 Task: Add the task  Implement a new cloud-based sales management system for a company to the section Fast Flow in the project AtlasTech and add a Due Date to the respective task as 2024/03/14
Action: Mouse moved to (81, 287)
Screenshot: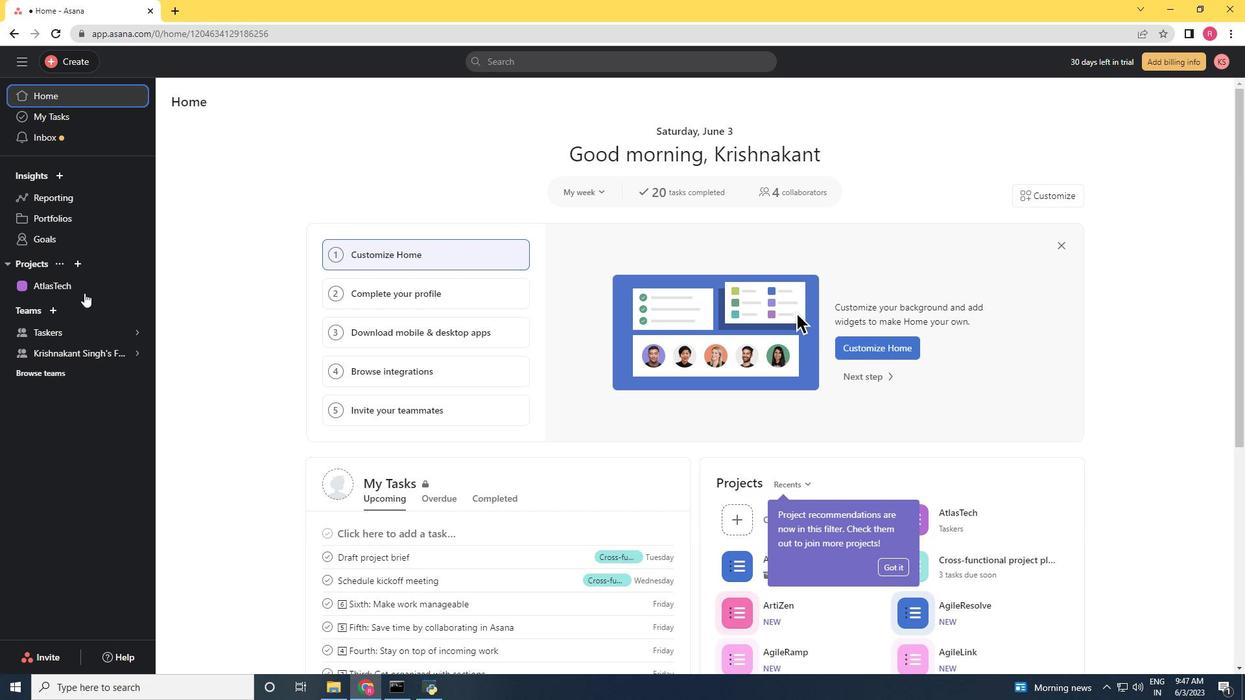 
Action: Mouse pressed left at (81, 287)
Screenshot: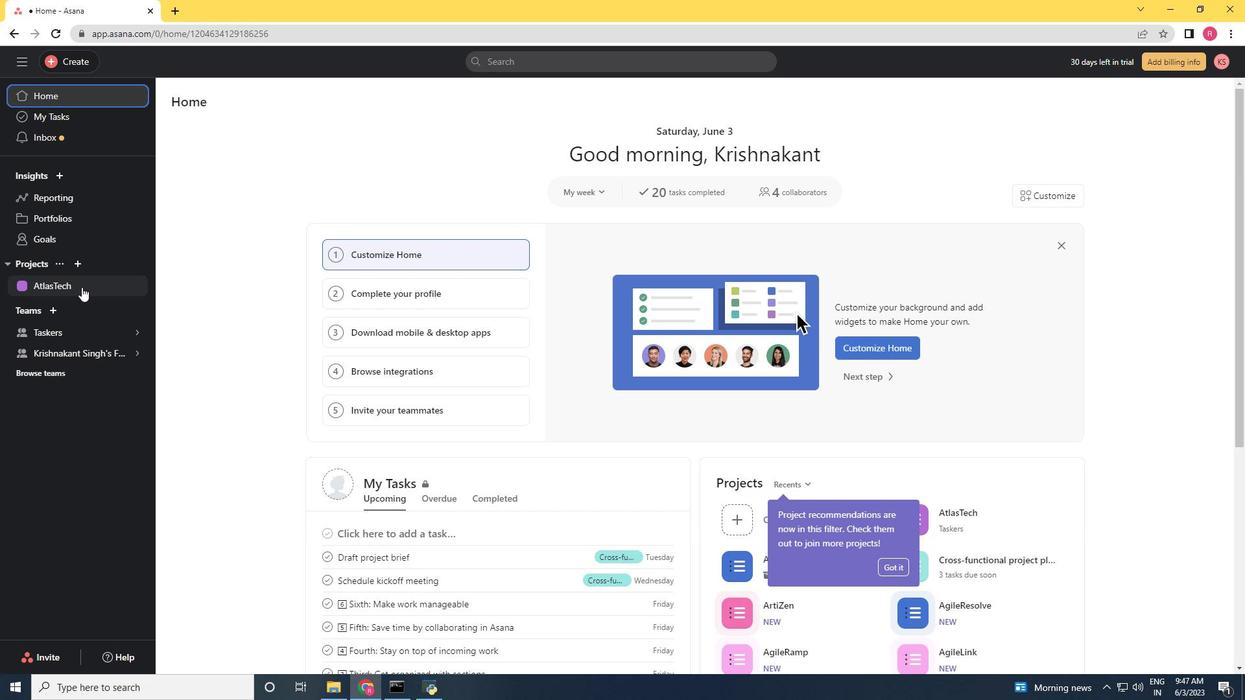 
Action: Mouse moved to (722, 282)
Screenshot: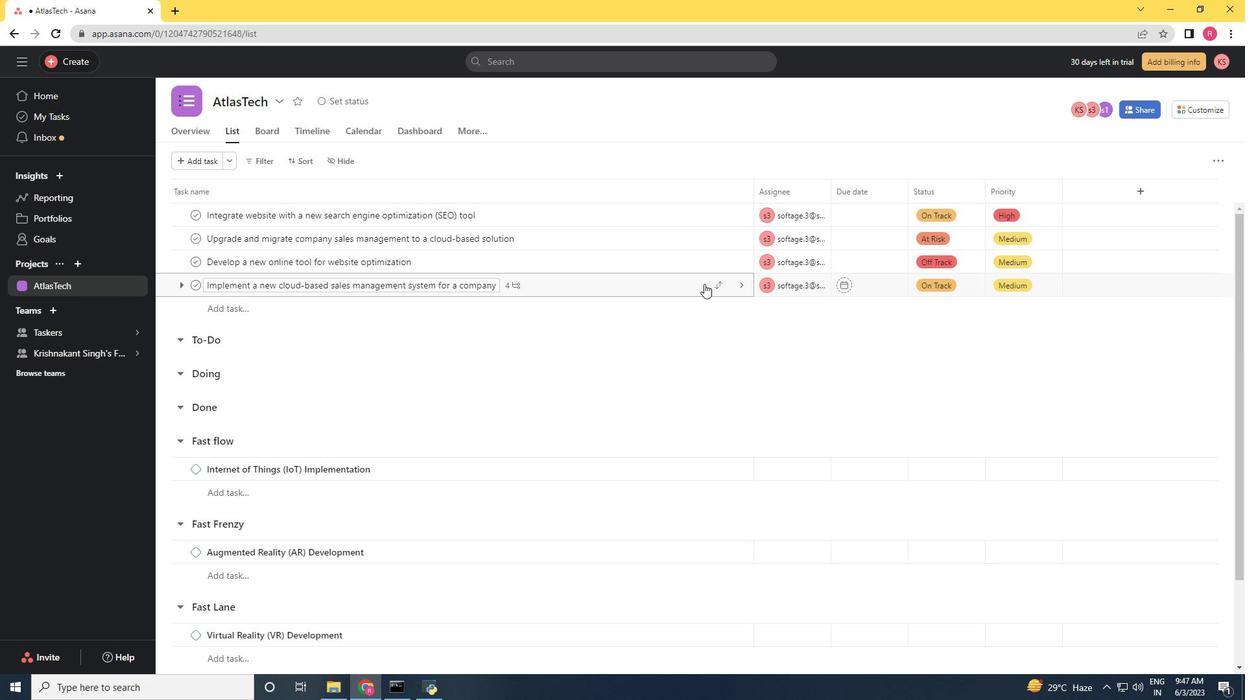 
Action: Mouse pressed left at (722, 282)
Screenshot: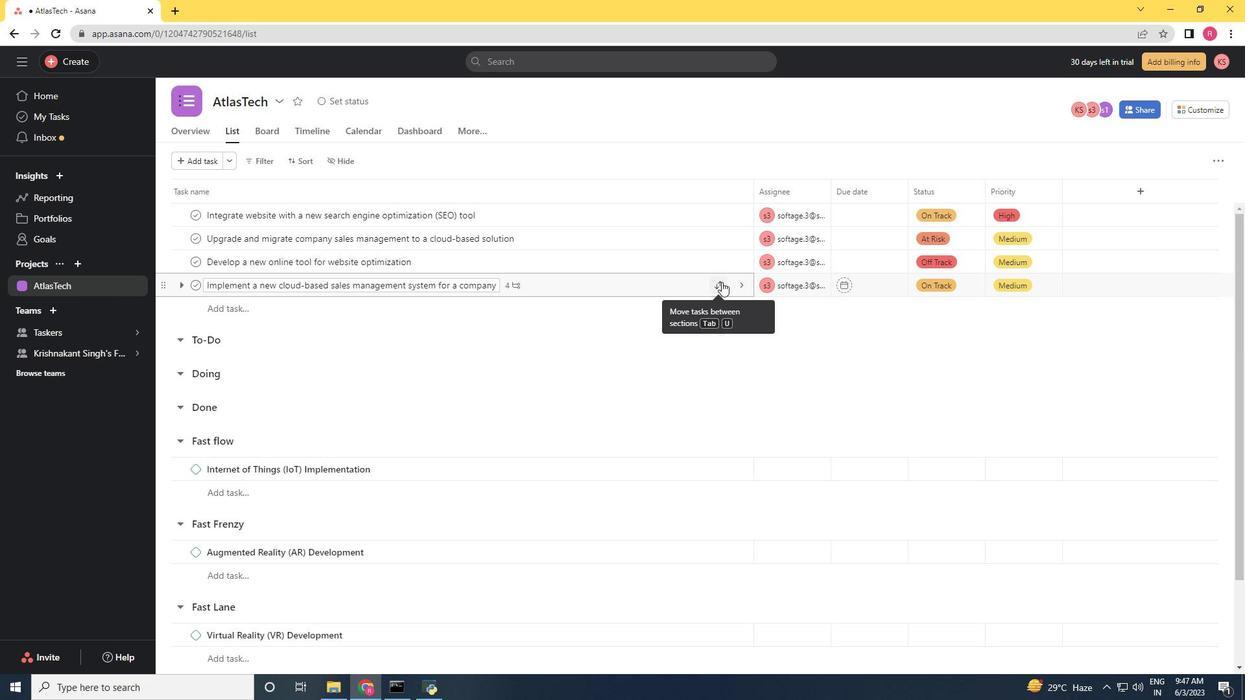 
Action: Mouse moved to (672, 418)
Screenshot: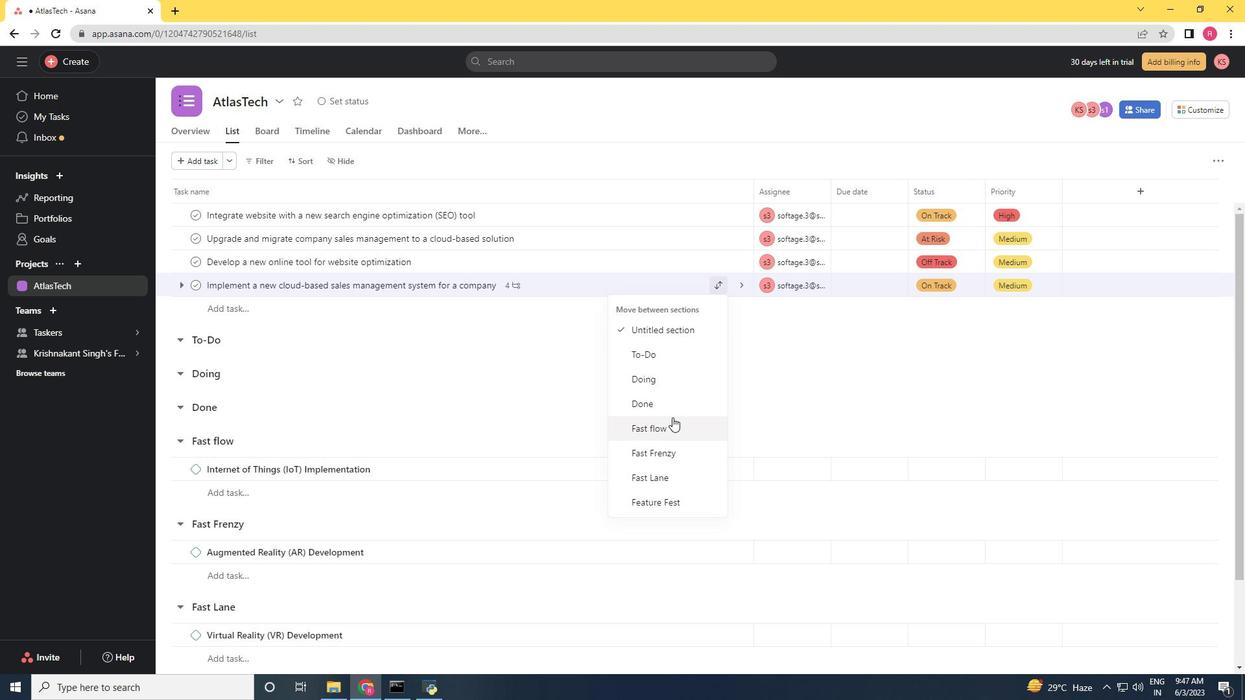 
Action: Mouse pressed left at (672, 418)
Screenshot: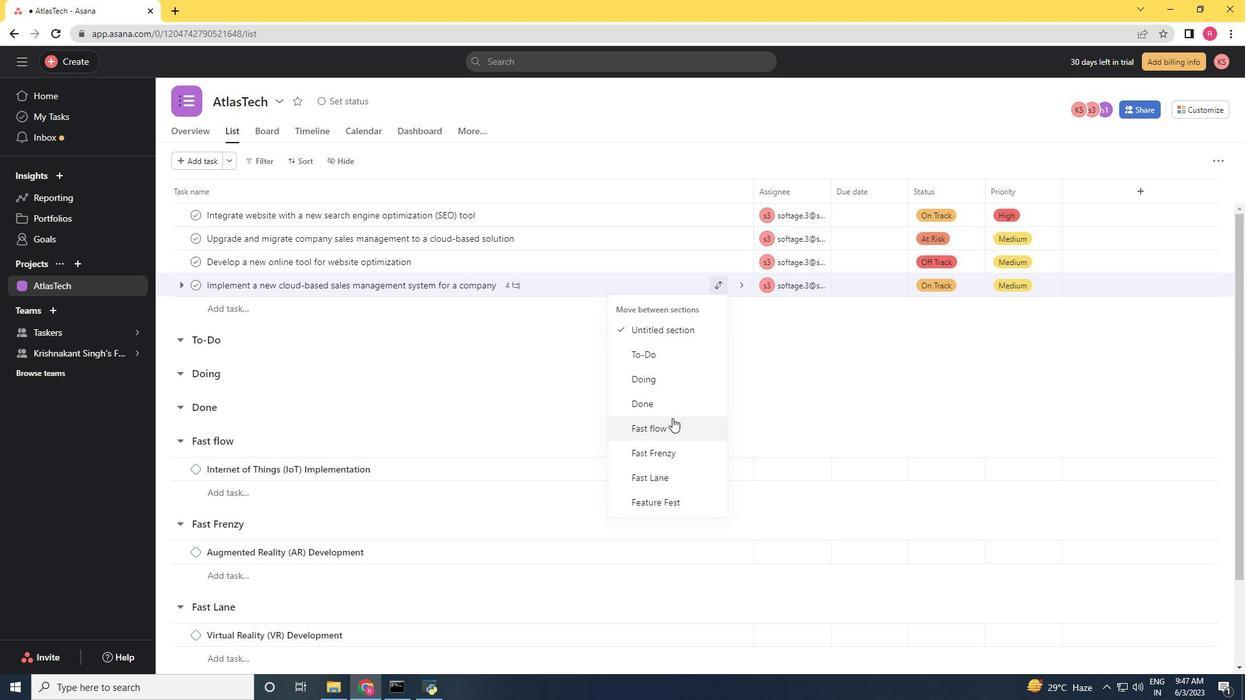 
Action: Mouse moved to (597, 443)
Screenshot: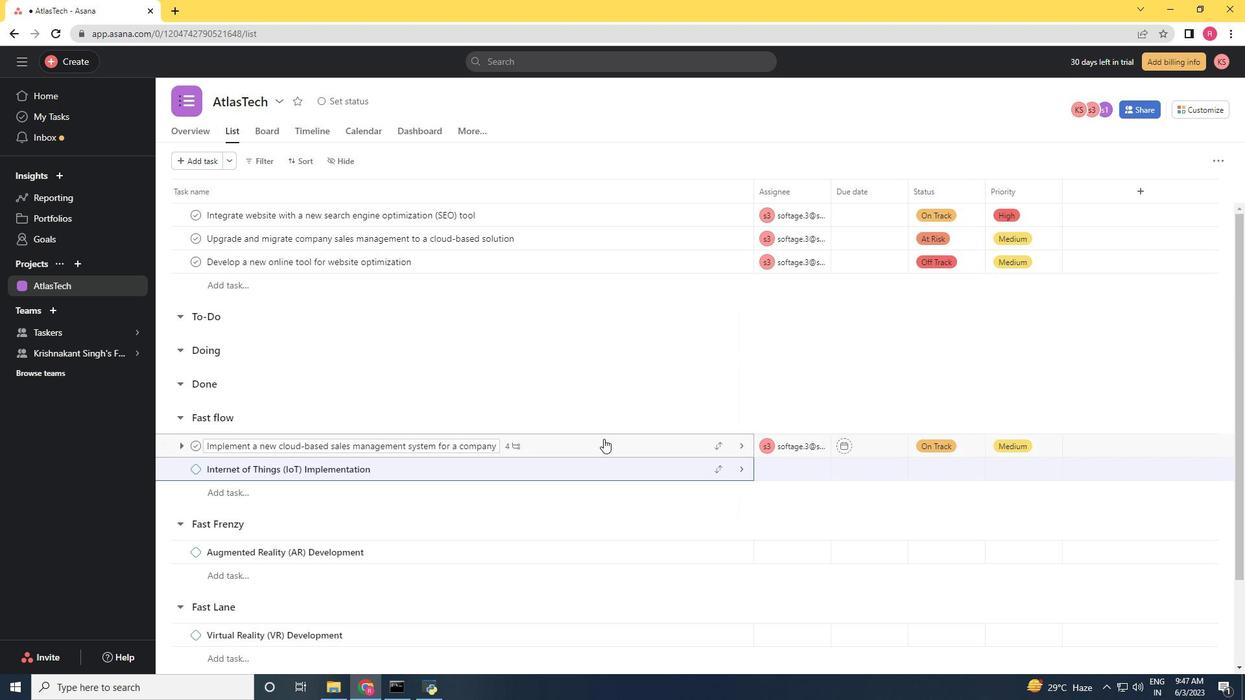 
Action: Mouse pressed left at (597, 443)
Screenshot: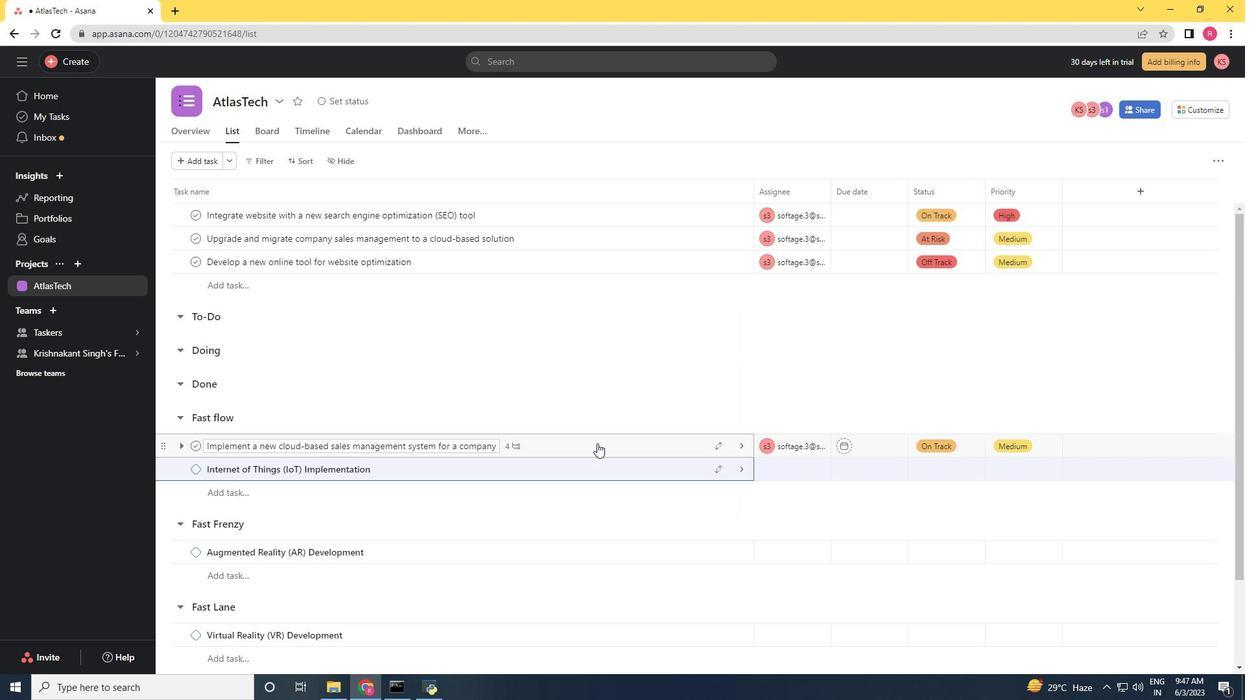 
Action: Mouse moved to (953, 285)
Screenshot: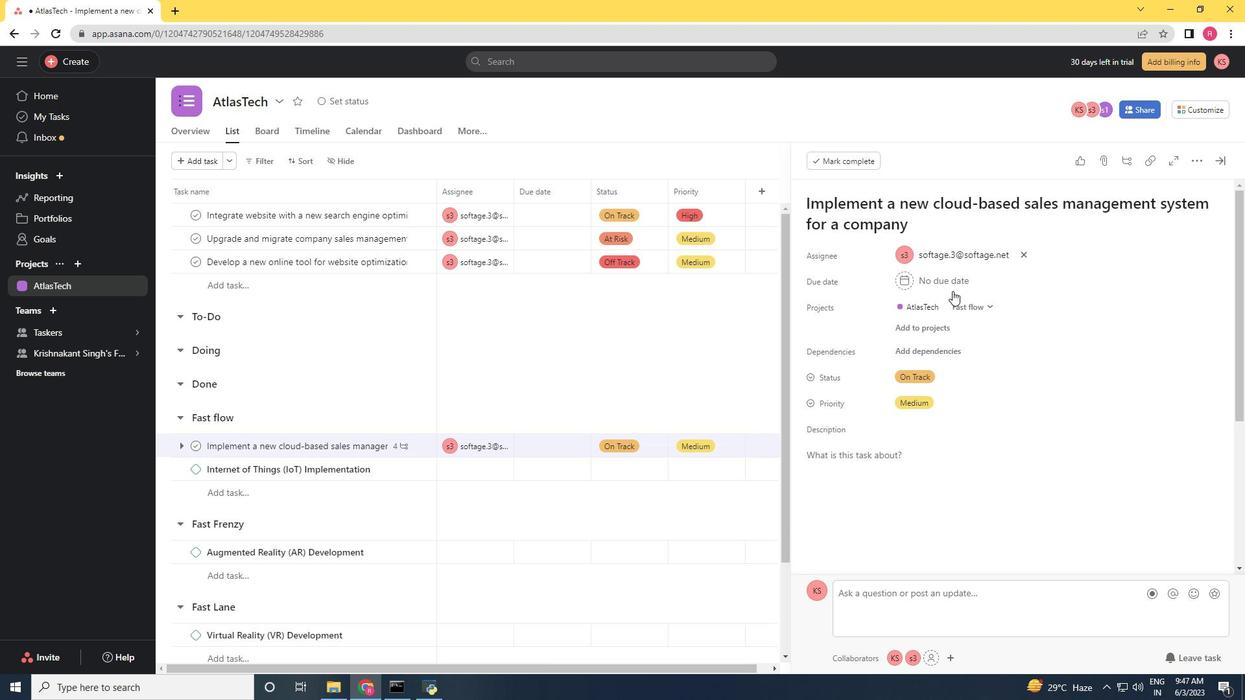
Action: Mouse pressed left at (953, 285)
Screenshot: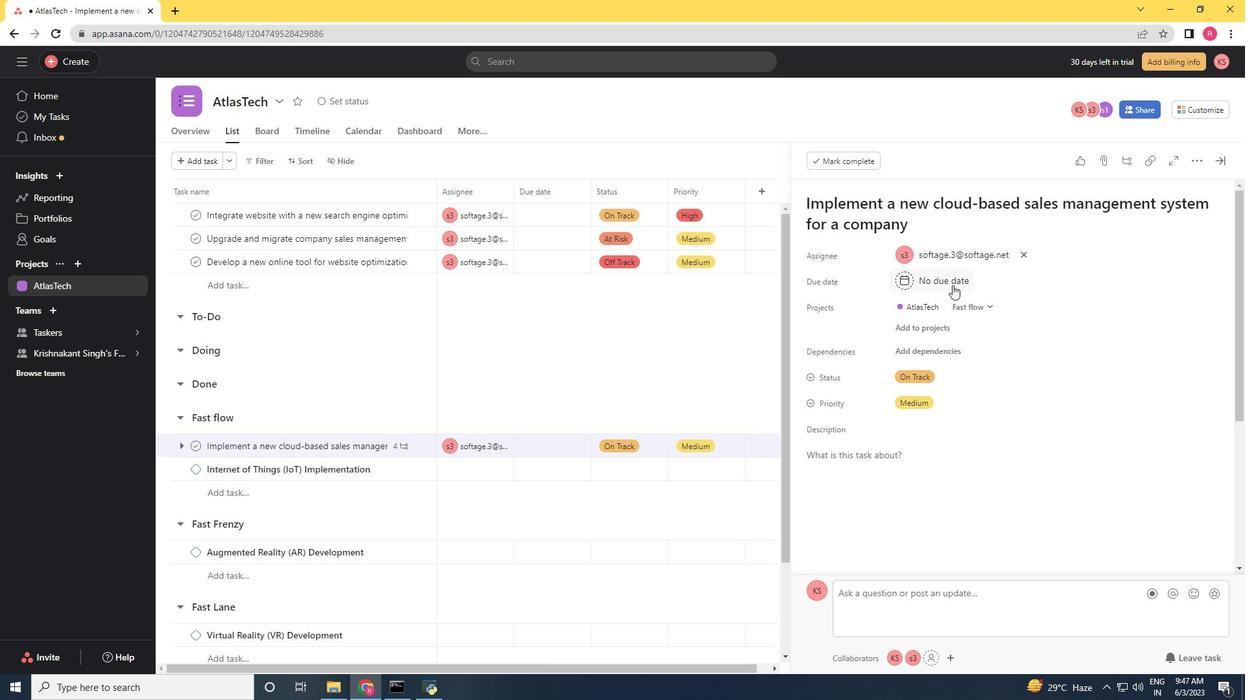 
Action: Mouse moved to (1054, 349)
Screenshot: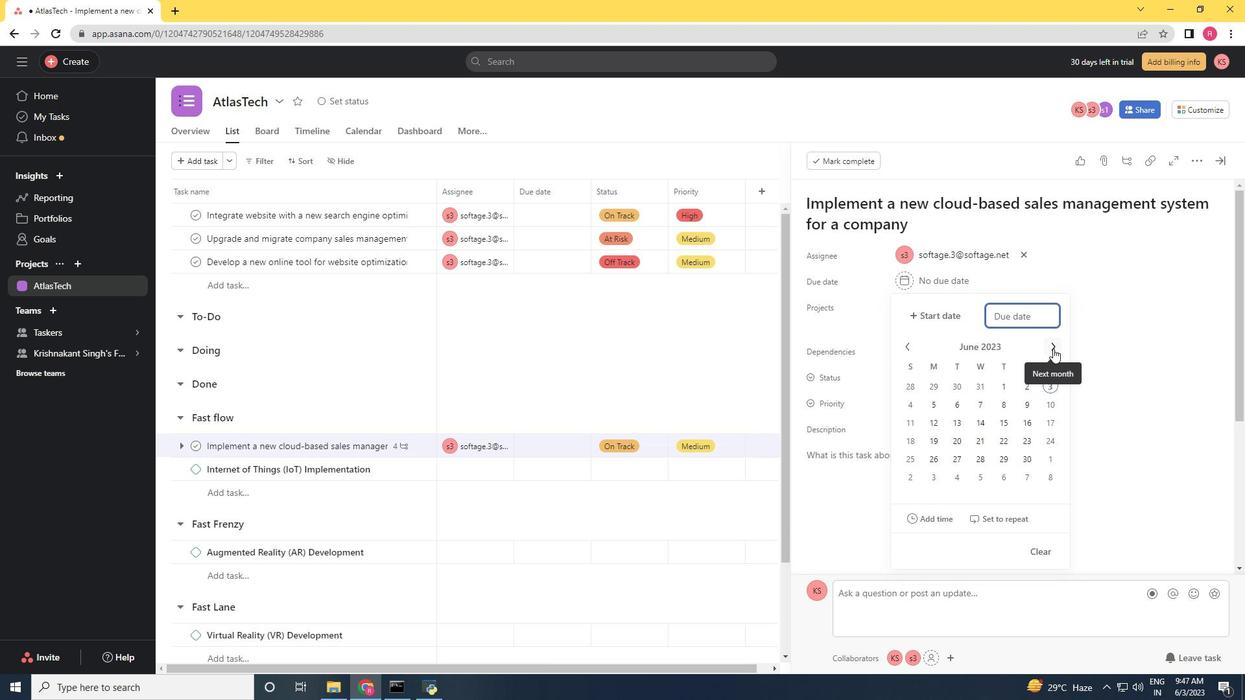 
Action: Mouse pressed left at (1054, 349)
Screenshot: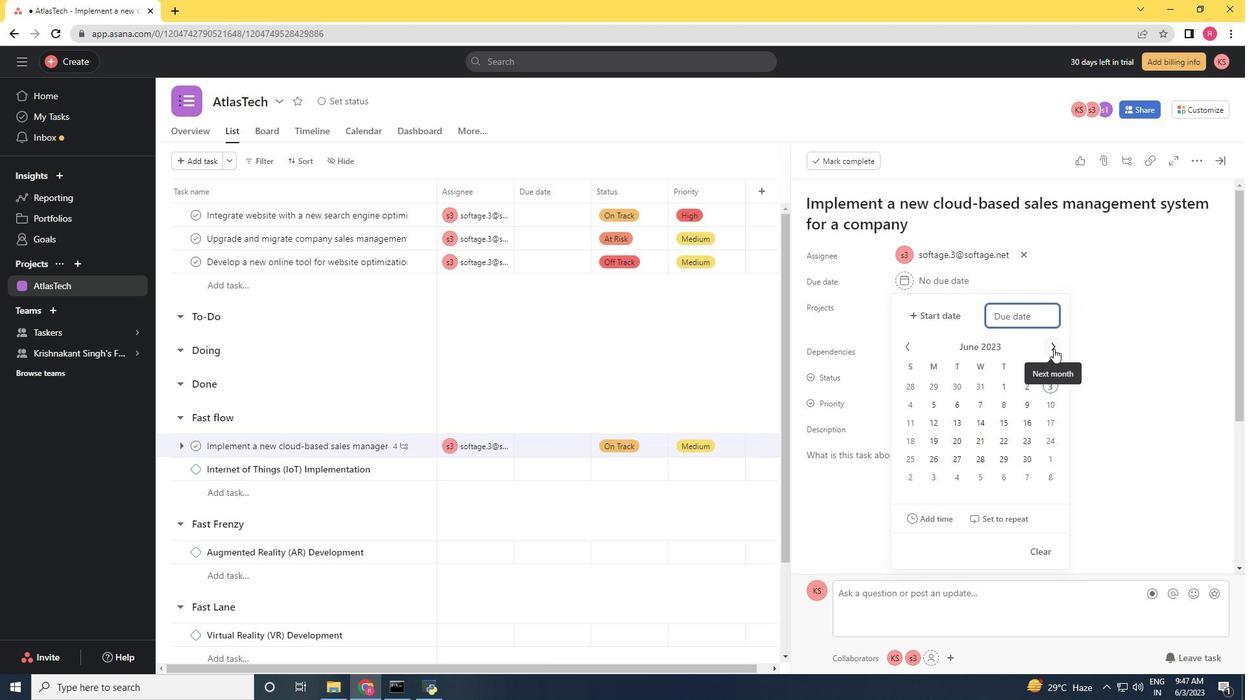 
Action: Mouse pressed left at (1054, 349)
Screenshot: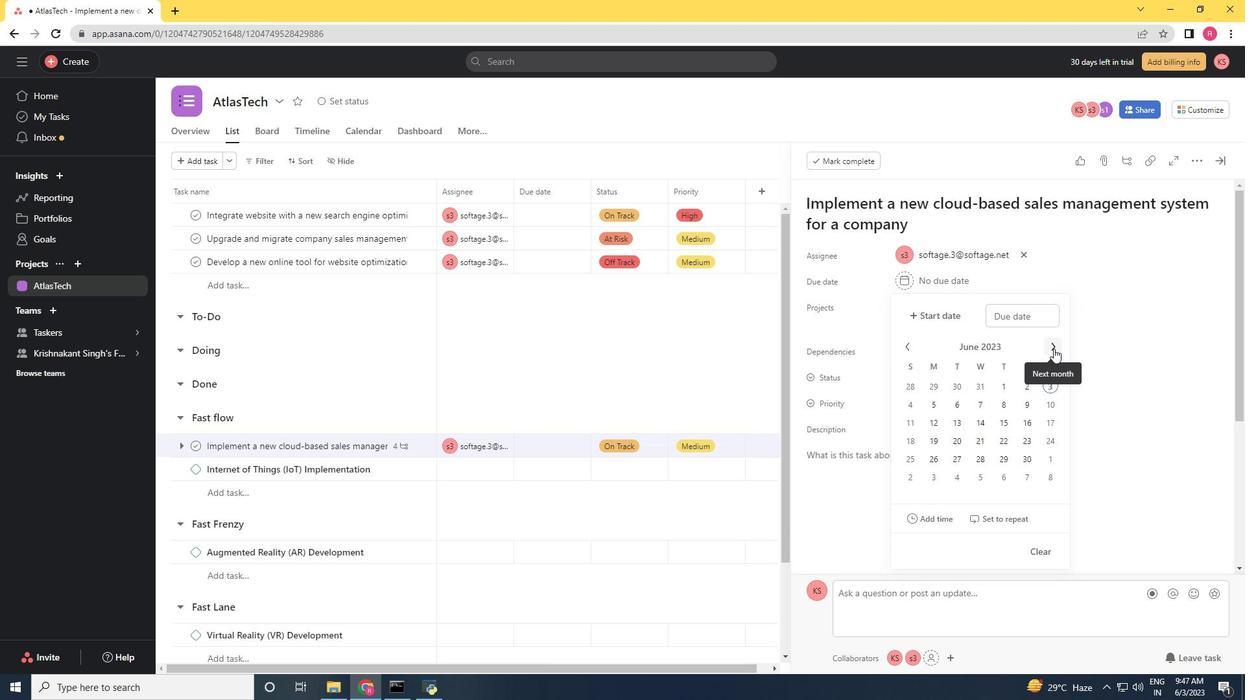 
Action: Mouse pressed left at (1054, 349)
Screenshot: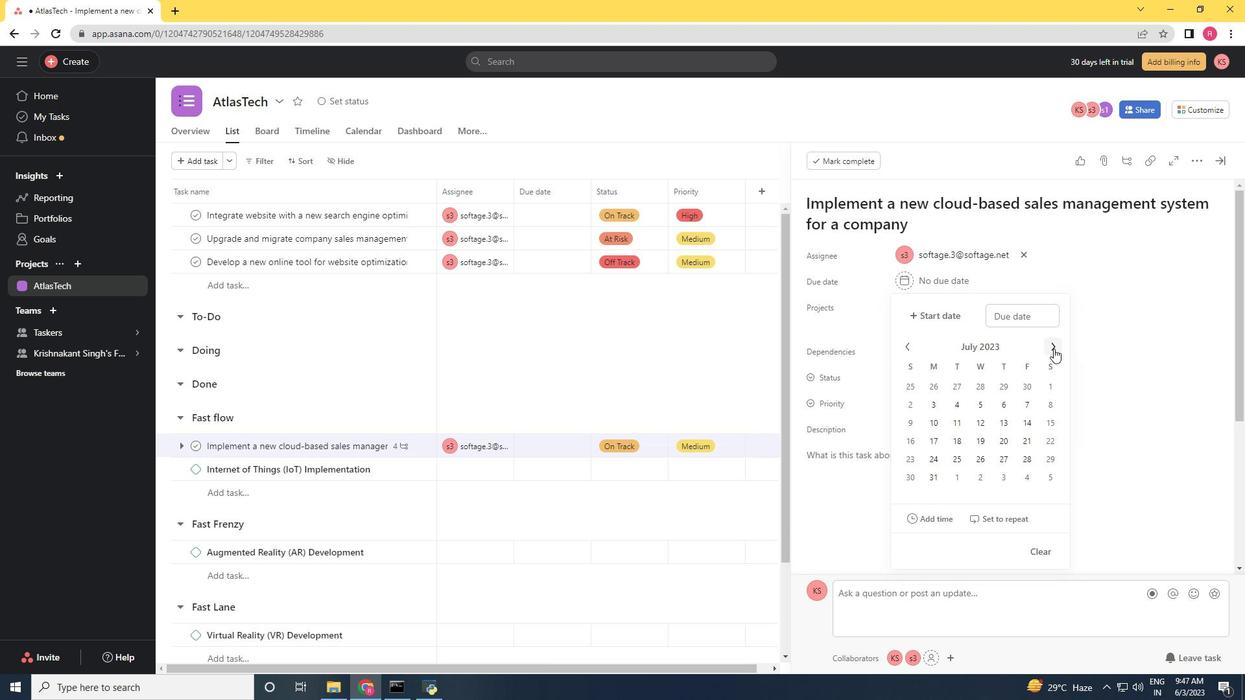 
Action: Mouse pressed left at (1054, 349)
Screenshot: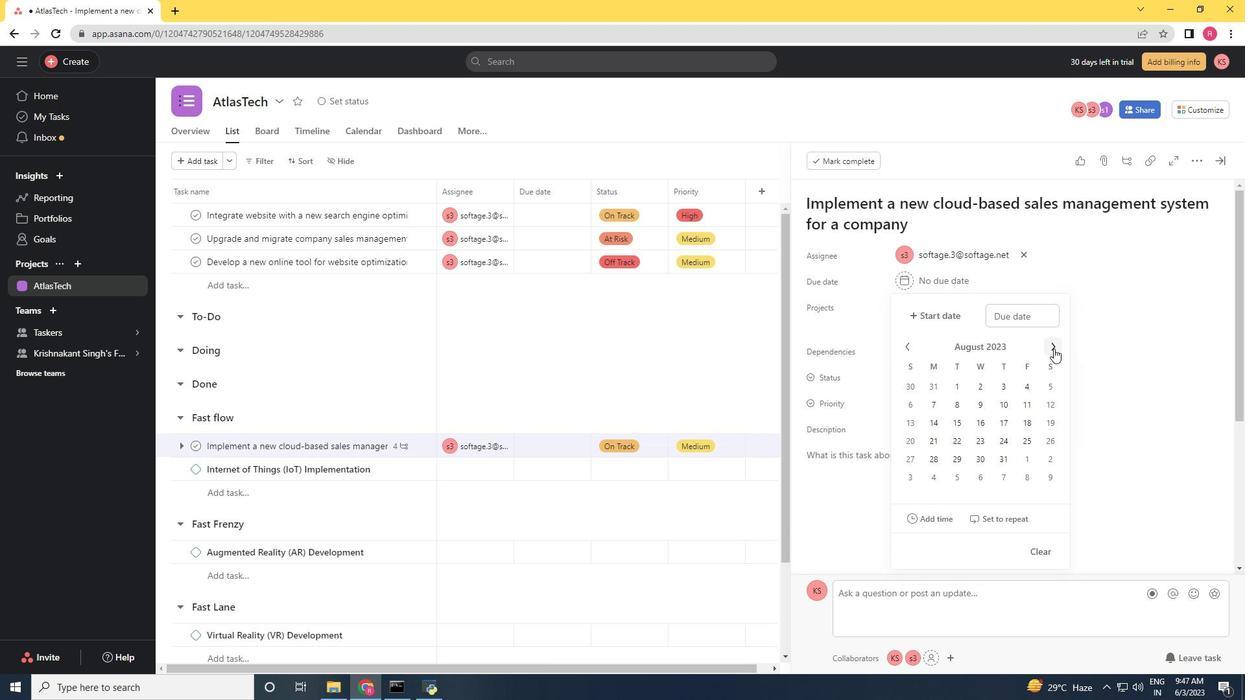 
Action: Mouse pressed left at (1054, 349)
Screenshot: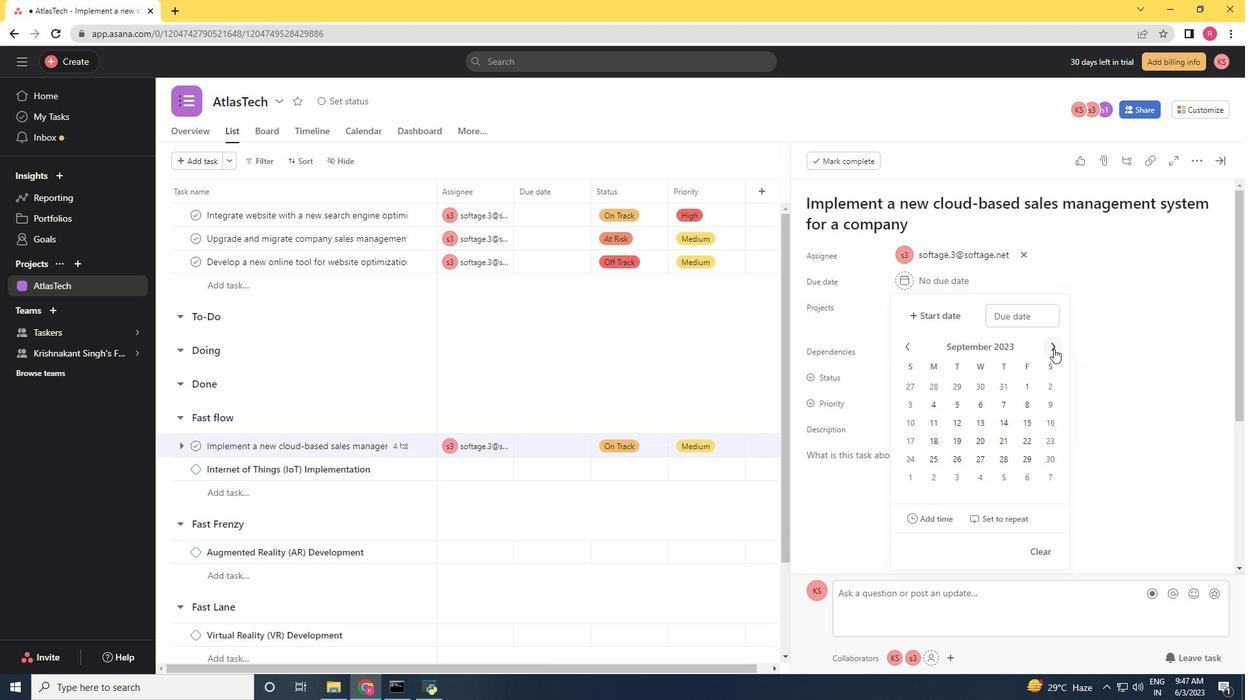 
Action: Mouse pressed left at (1054, 349)
Screenshot: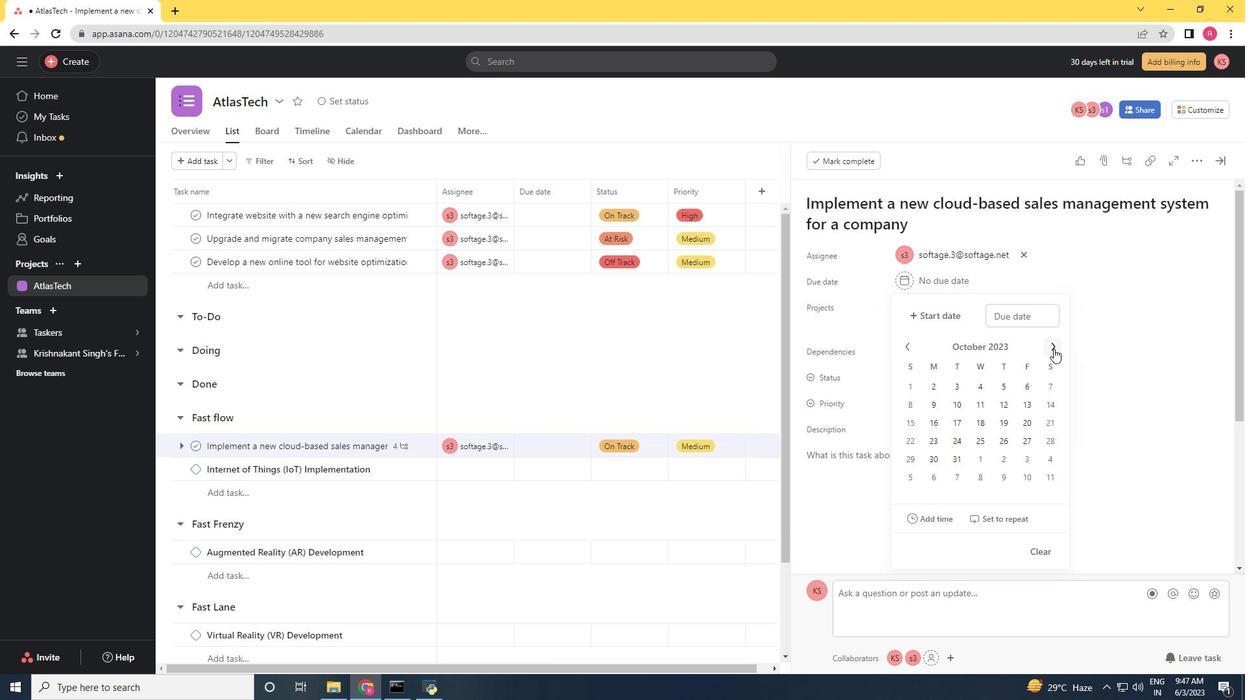
Action: Mouse pressed left at (1054, 349)
Screenshot: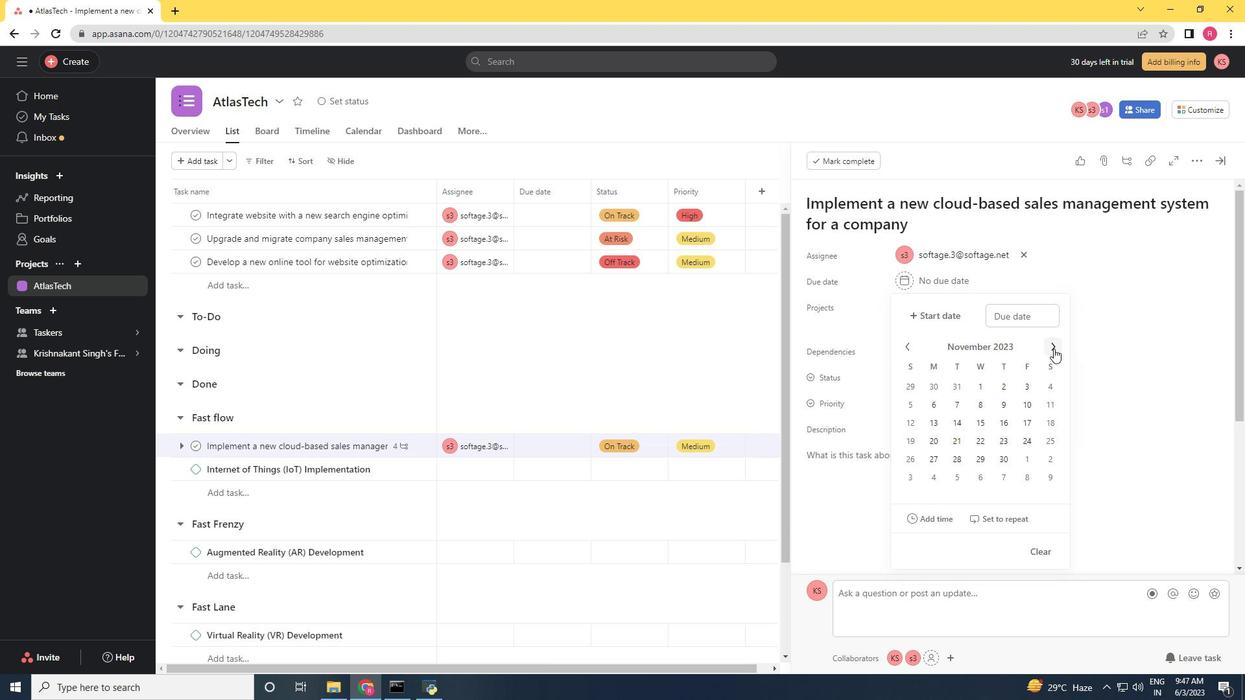 
Action: Mouse pressed left at (1054, 349)
Screenshot: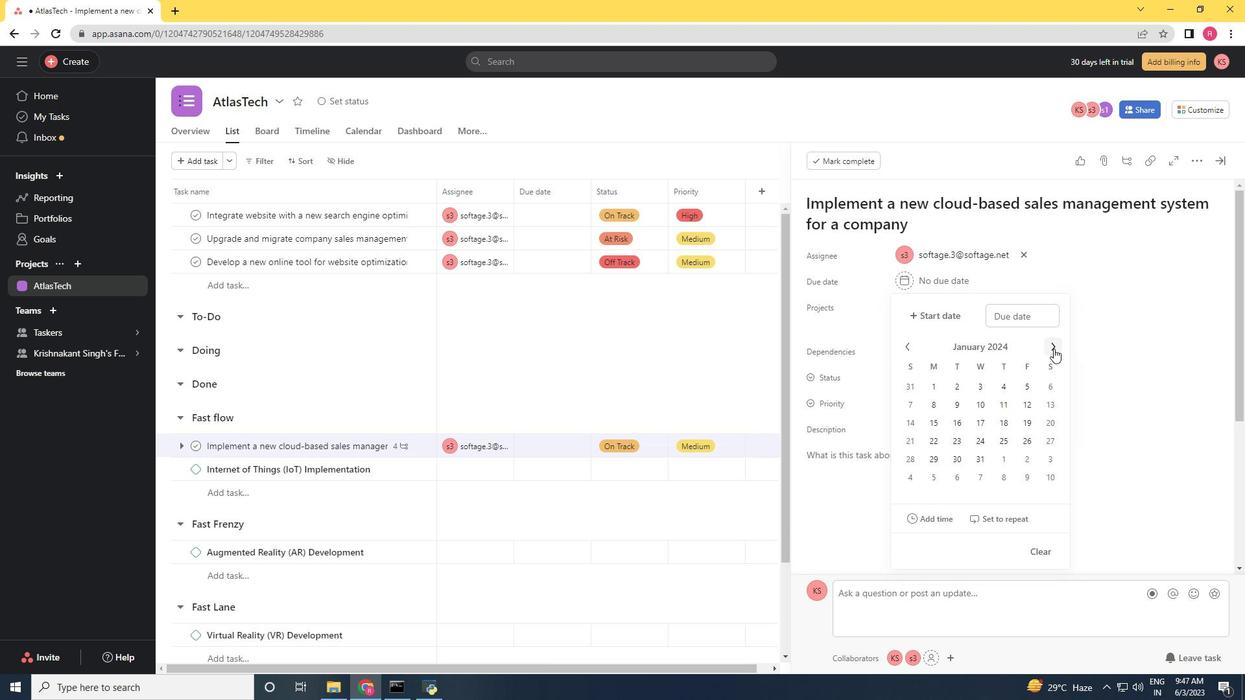 
Action: Mouse pressed left at (1054, 349)
Screenshot: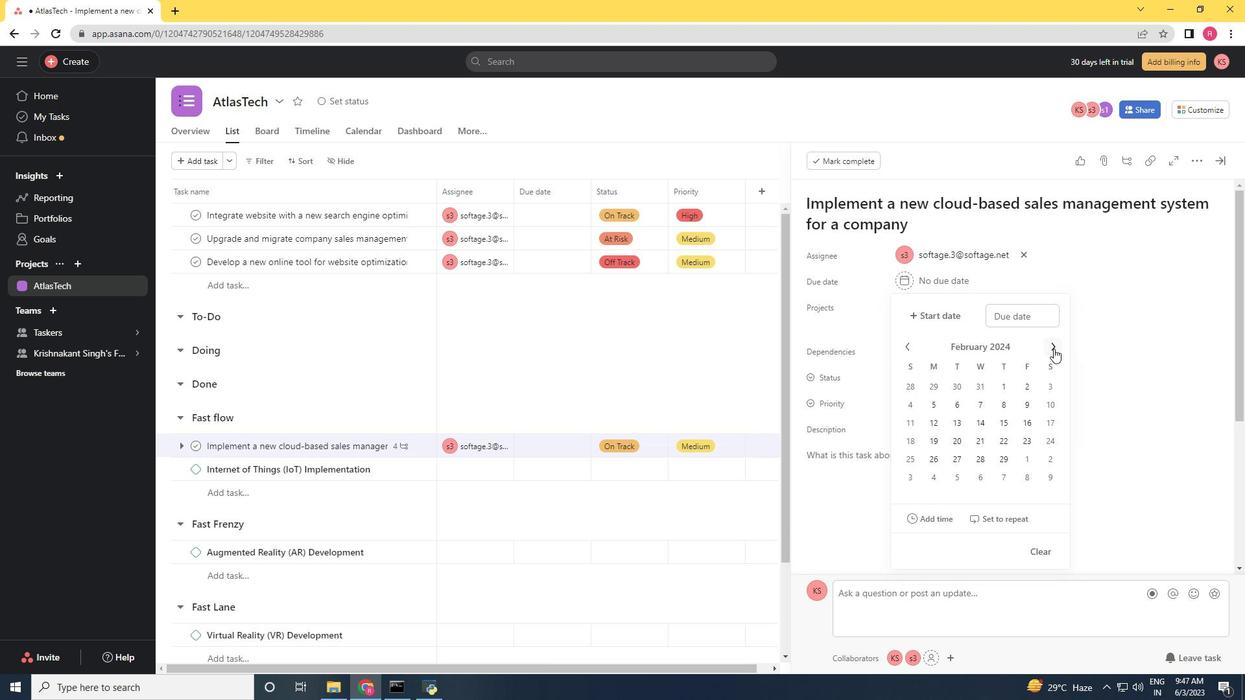 
Action: Mouse moved to (1006, 424)
Screenshot: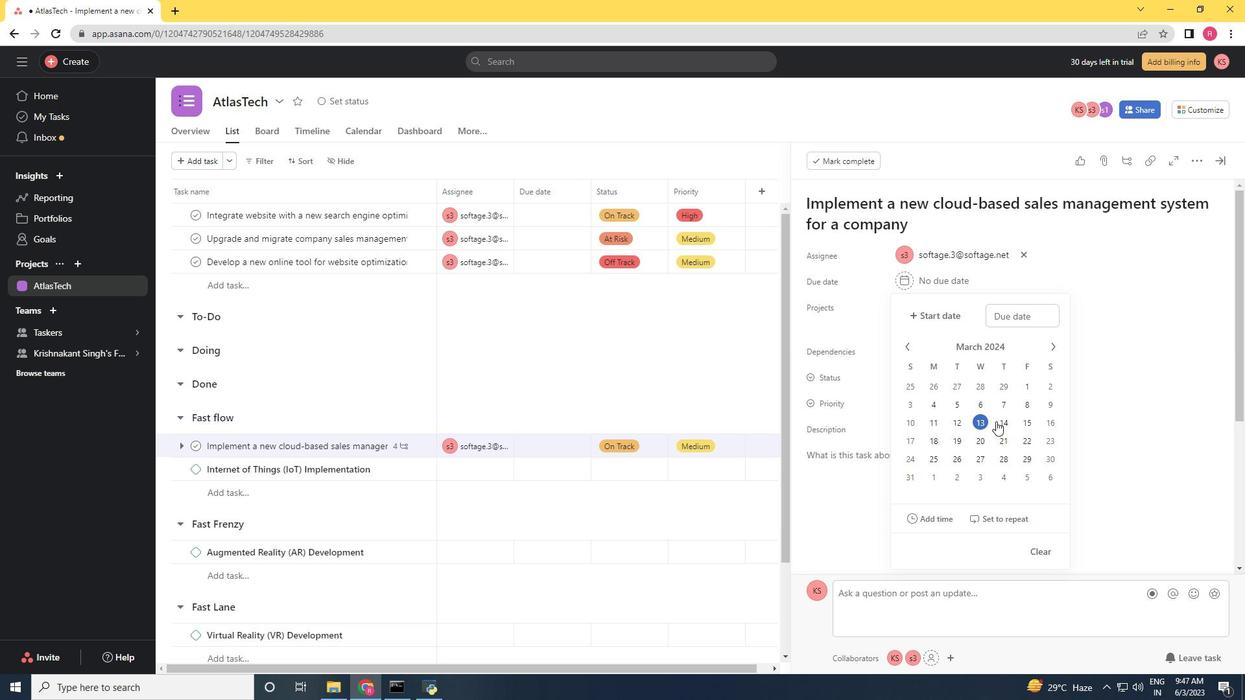 
Action: Mouse pressed left at (1006, 424)
Screenshot: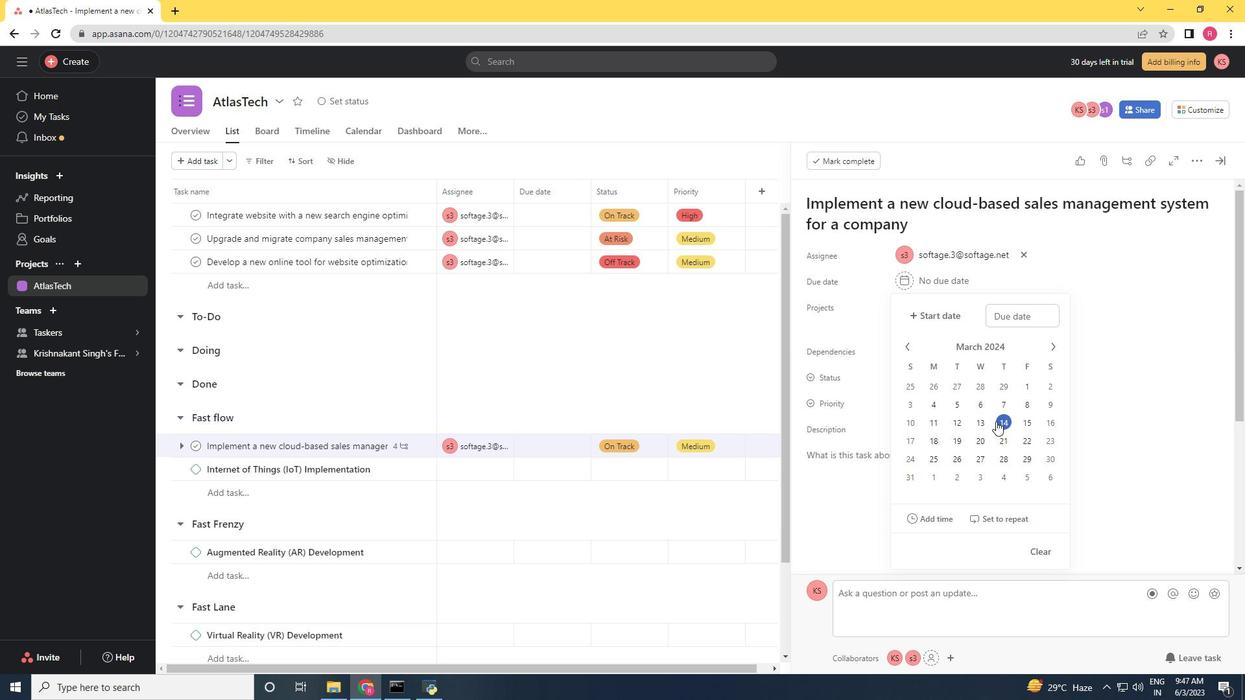 
Action: Mouse moved to (1117, 369)
Screenshot: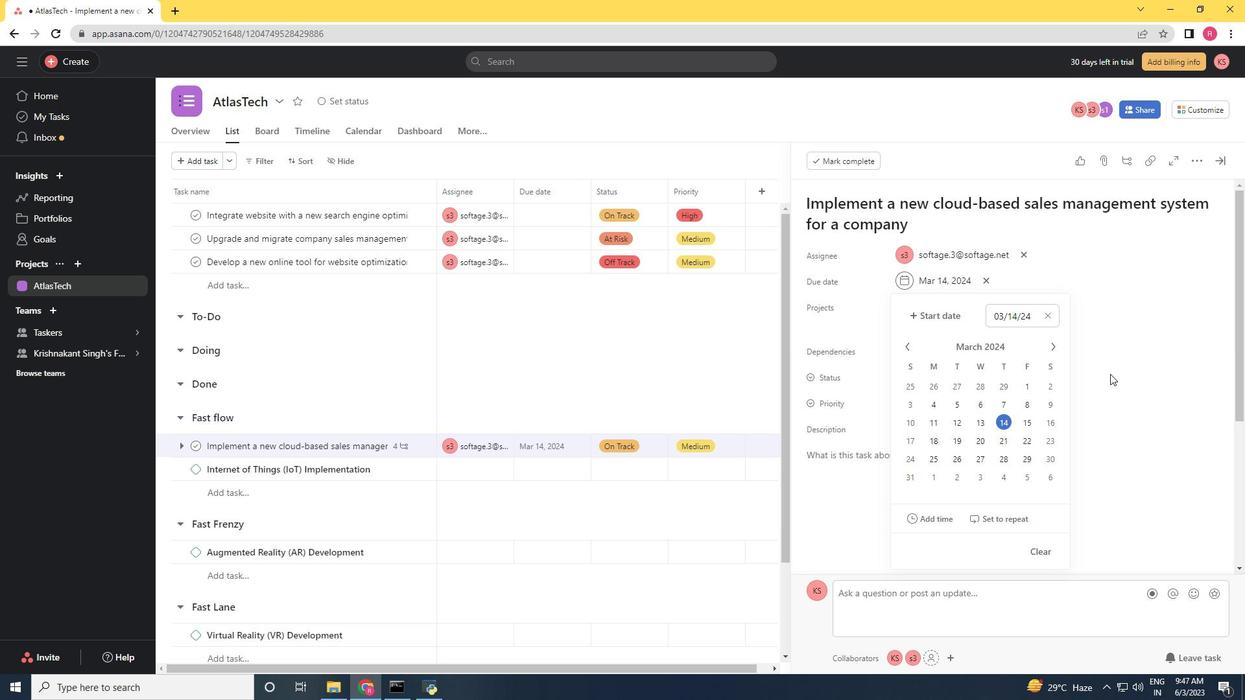 
Action: Mouse pressed left at (1117, 369)
Screenshot: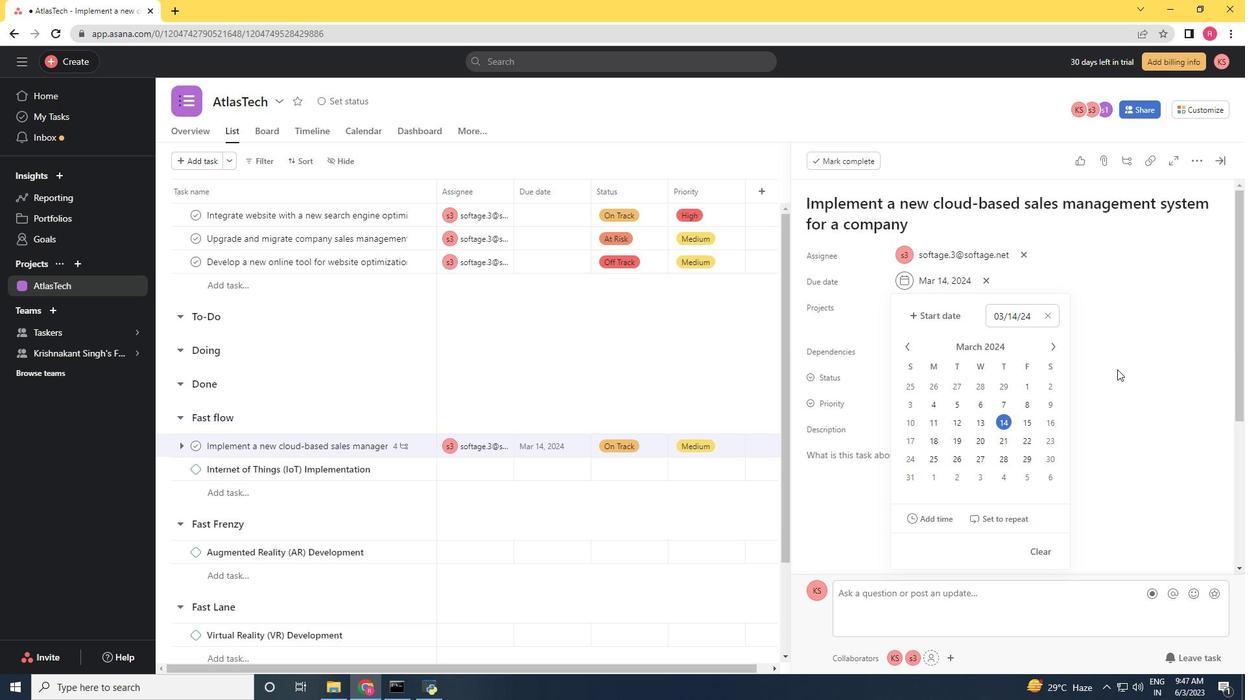 
Action: Mouse moved to (1224, 168)
Screenshot: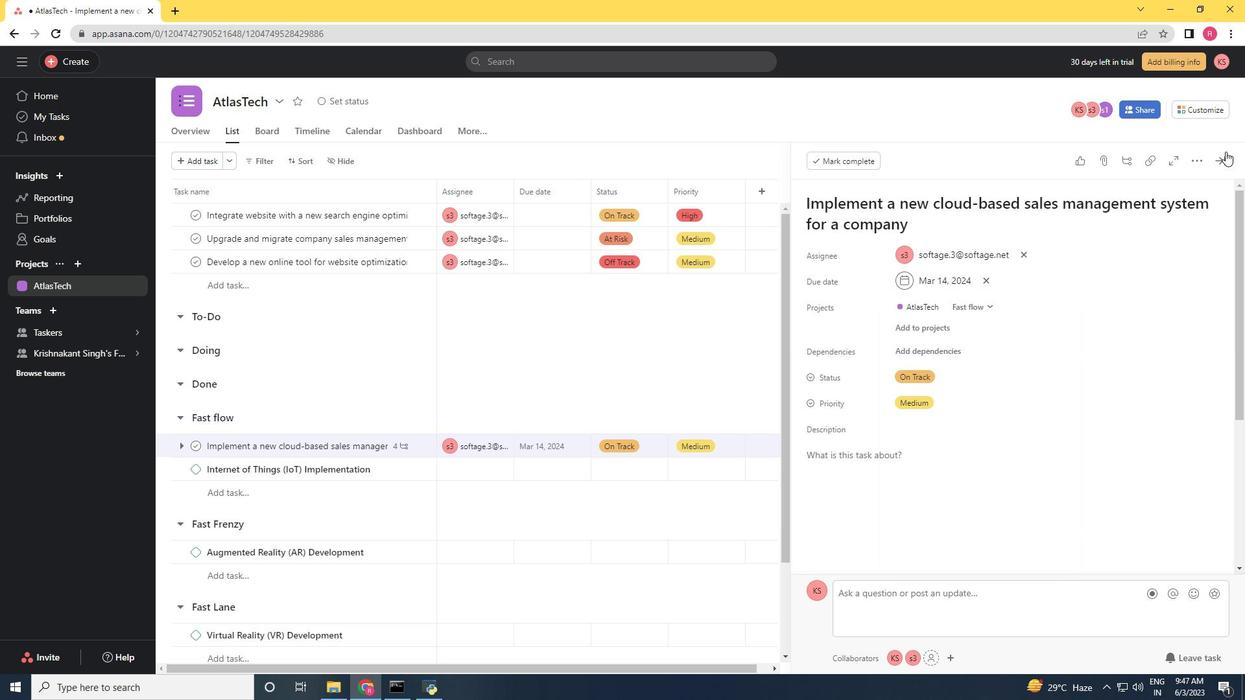 
Action: Mouse pressed left at (1224, 168)
Screenshot: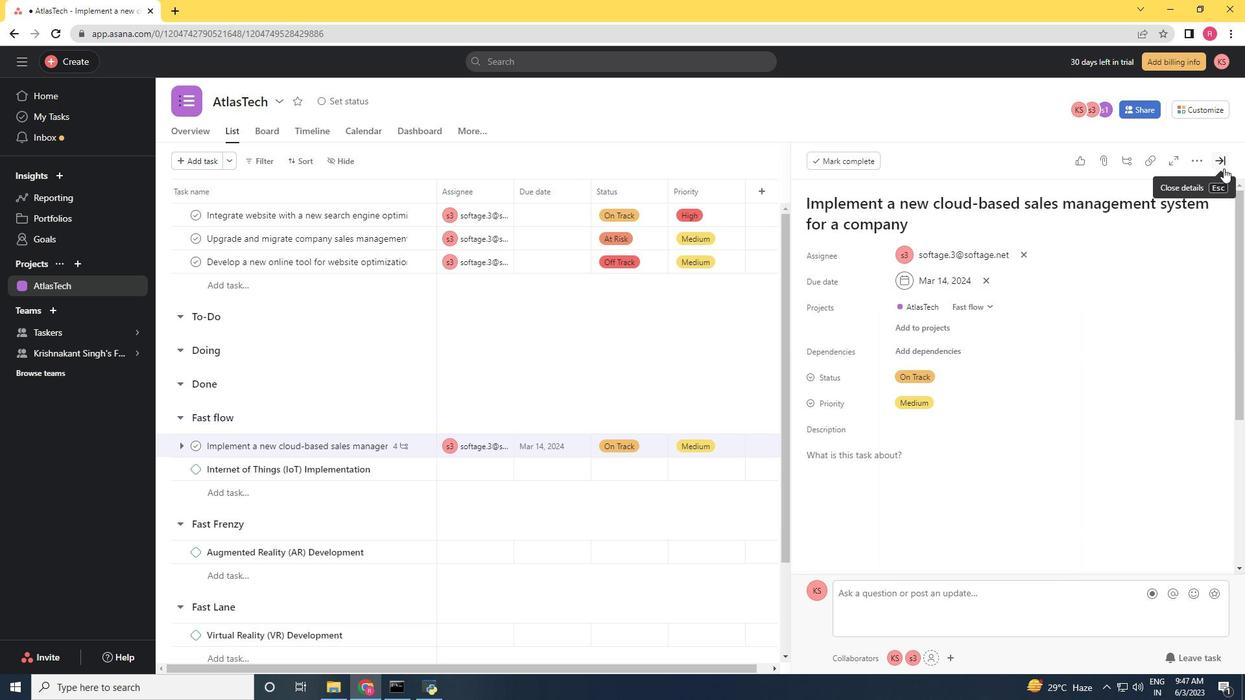 
Action: Mouse moved to (661, 288)
Screenshot: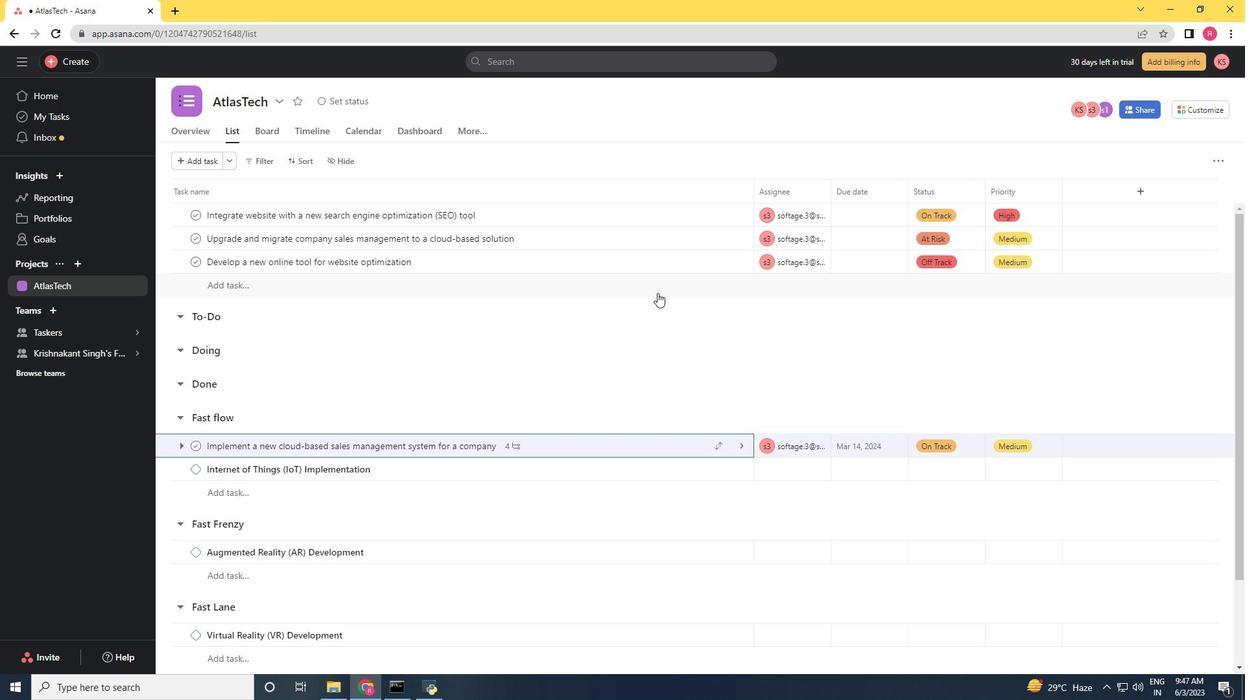 
